 Task: Change color 1 to green from custom styles.
Action: Mouse moved to (179, 116)
Screenshot: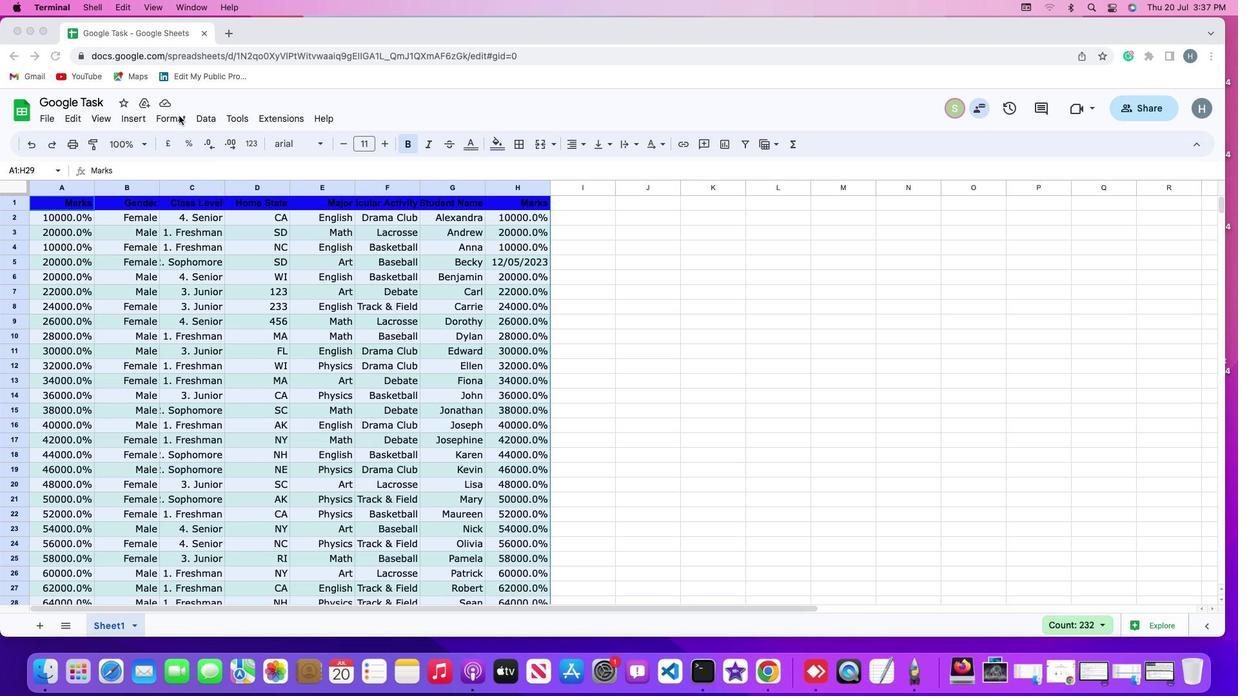 
Action: Mouse pressed left at (179, 116)
Screenshot: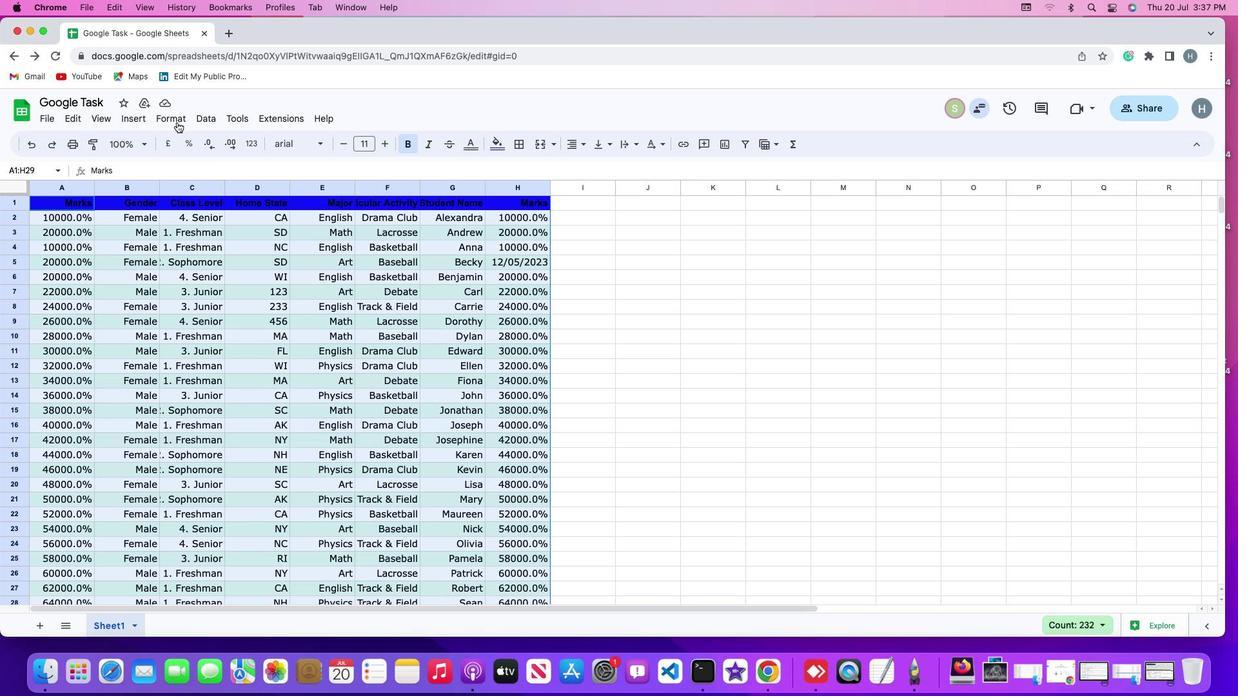
Action: Mouse moved to (174, 118)
Screenshot: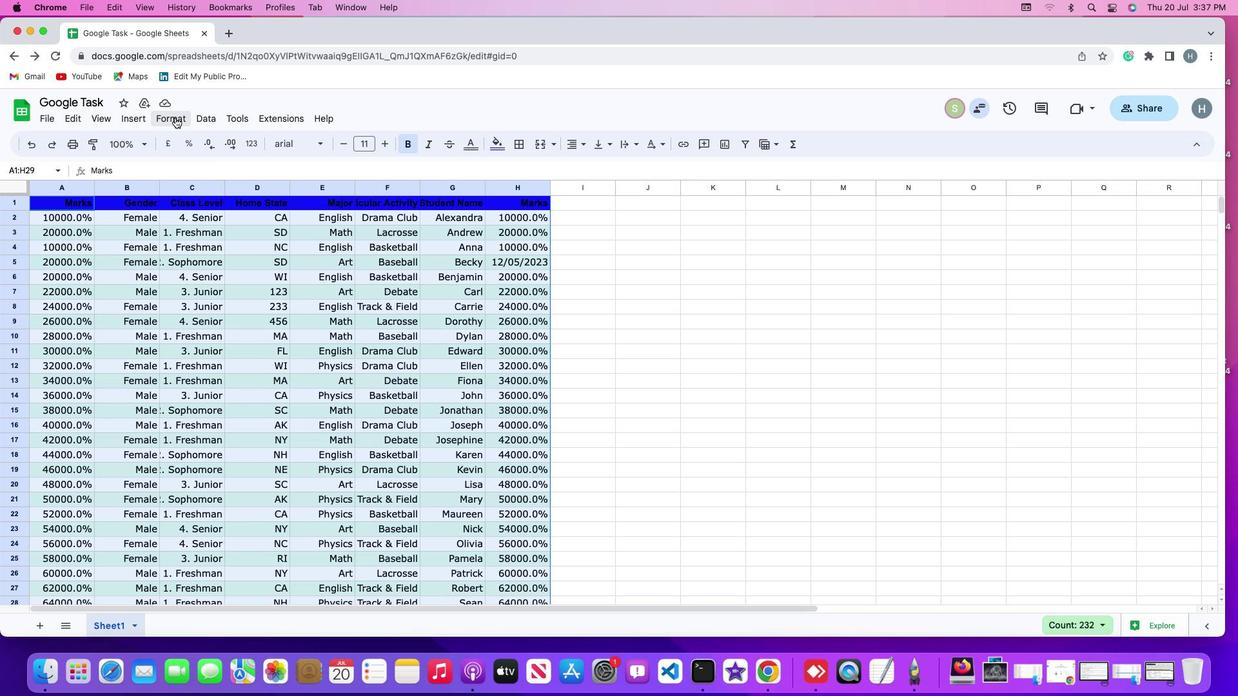
Action: Mouse pressed left at (174, 118)
Screenshot: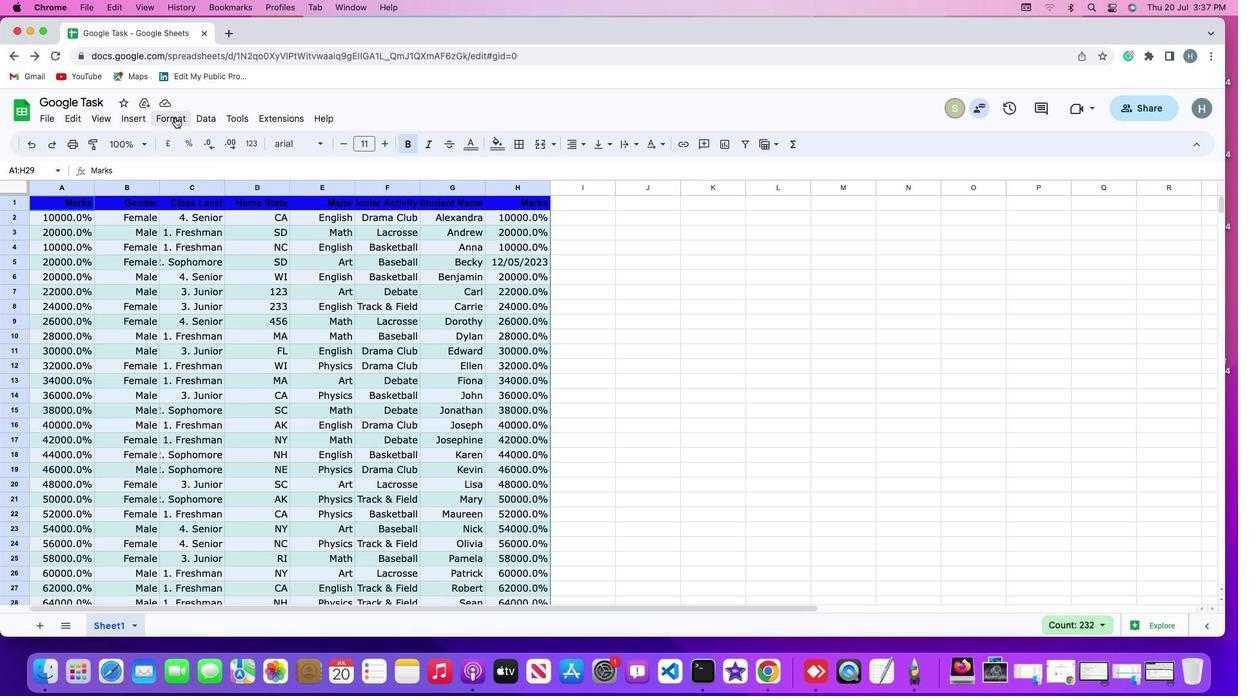 
Action: Mouse moved to (170, 359)
Screenshot: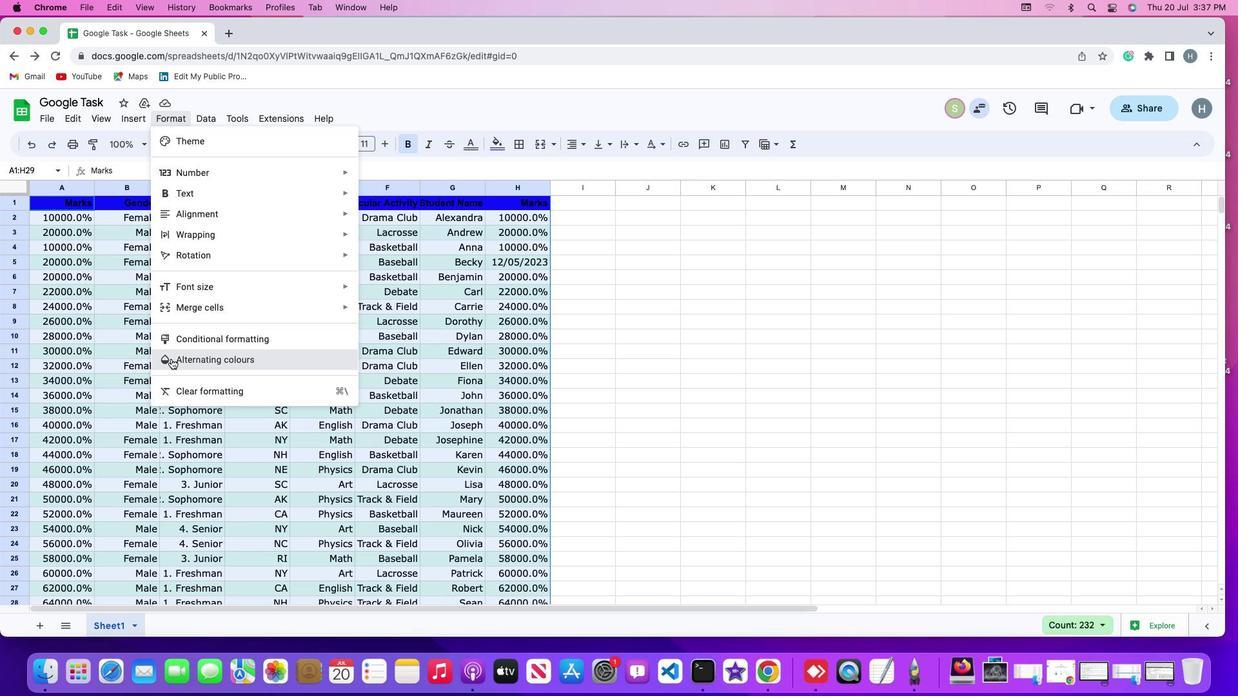 
Action: Mouse pressed left at (170, 359)
Screenshot: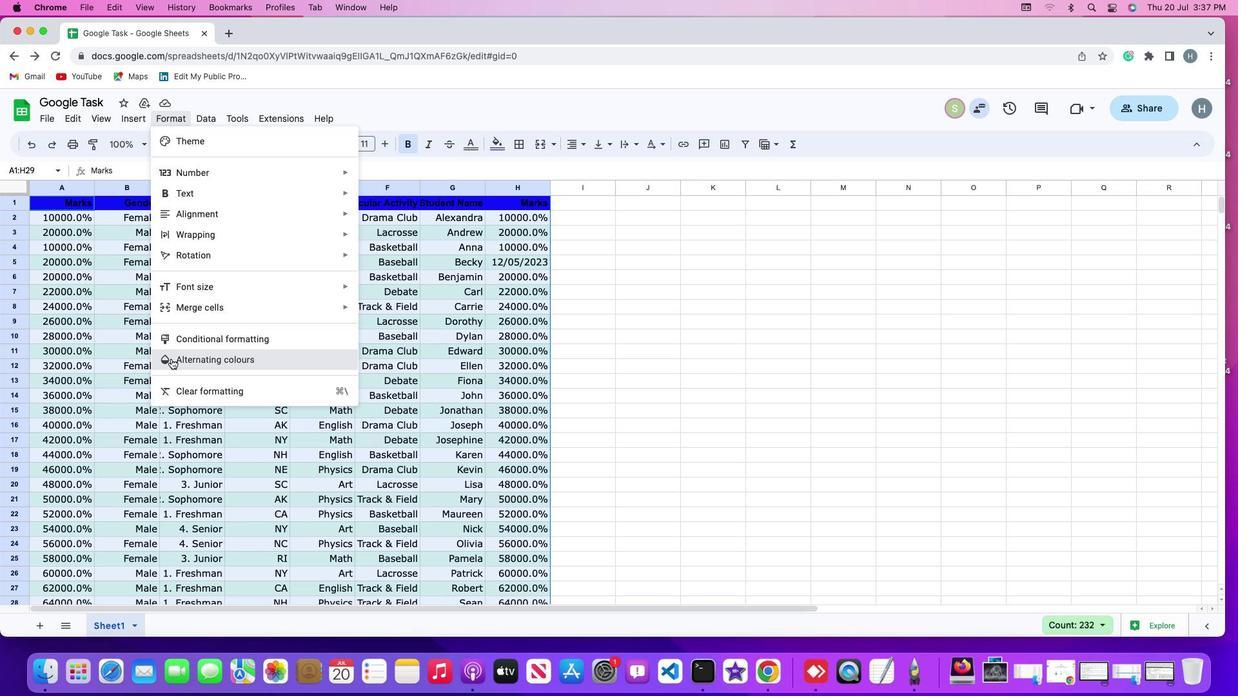 
Action: Mouse moved to (1153, 454)
Screenshot: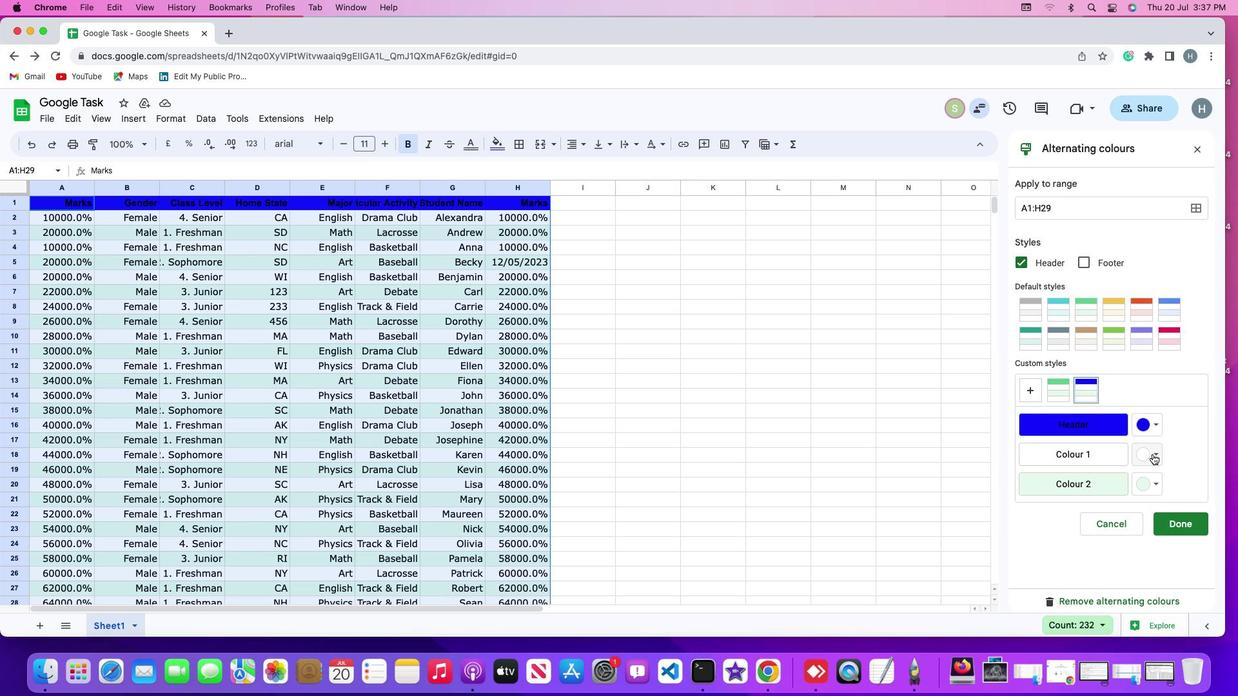 
Action: Mouse pressed left at (1153, 454)
Screenshot: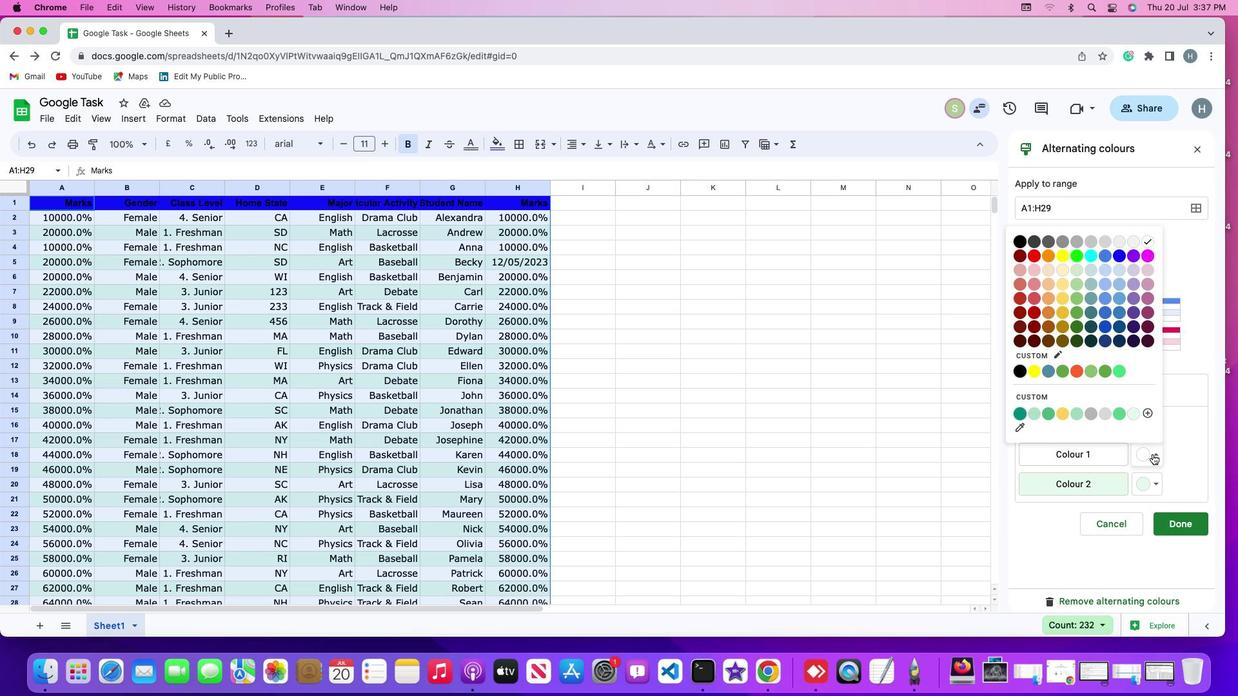 
Action: Mouse moved to (1073, 258)
Screenshot: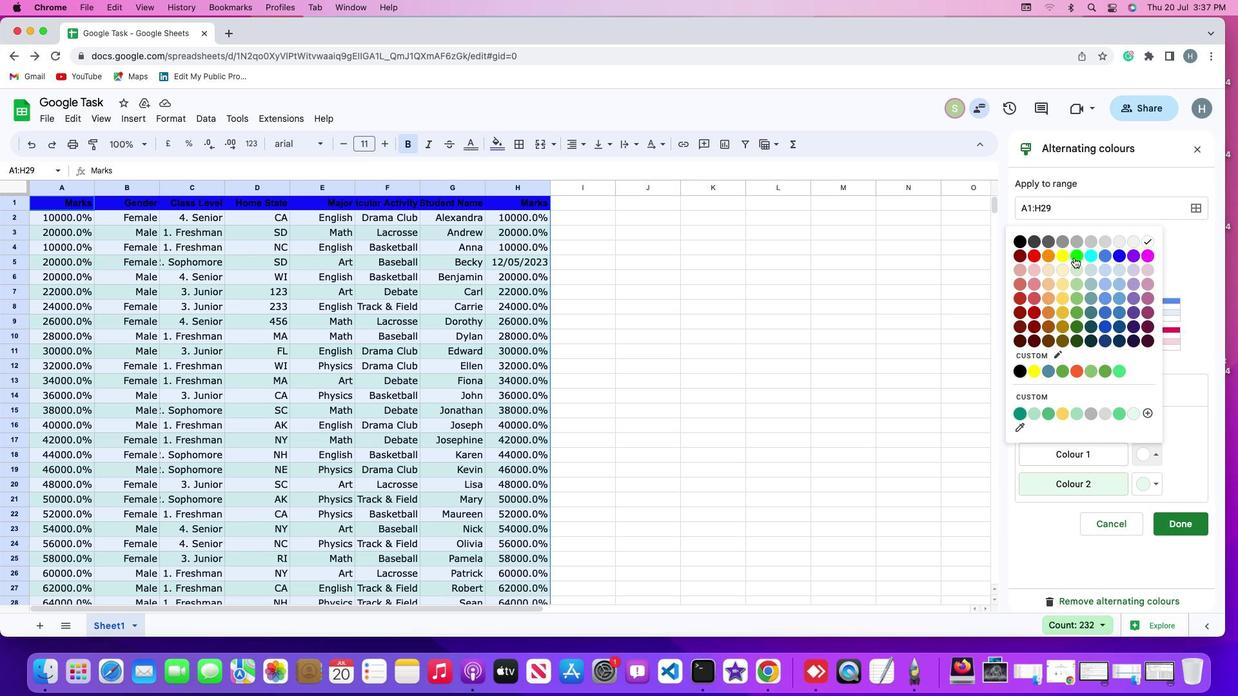 
Action: Mouse pressed left at (1073, 258)
Screenshot: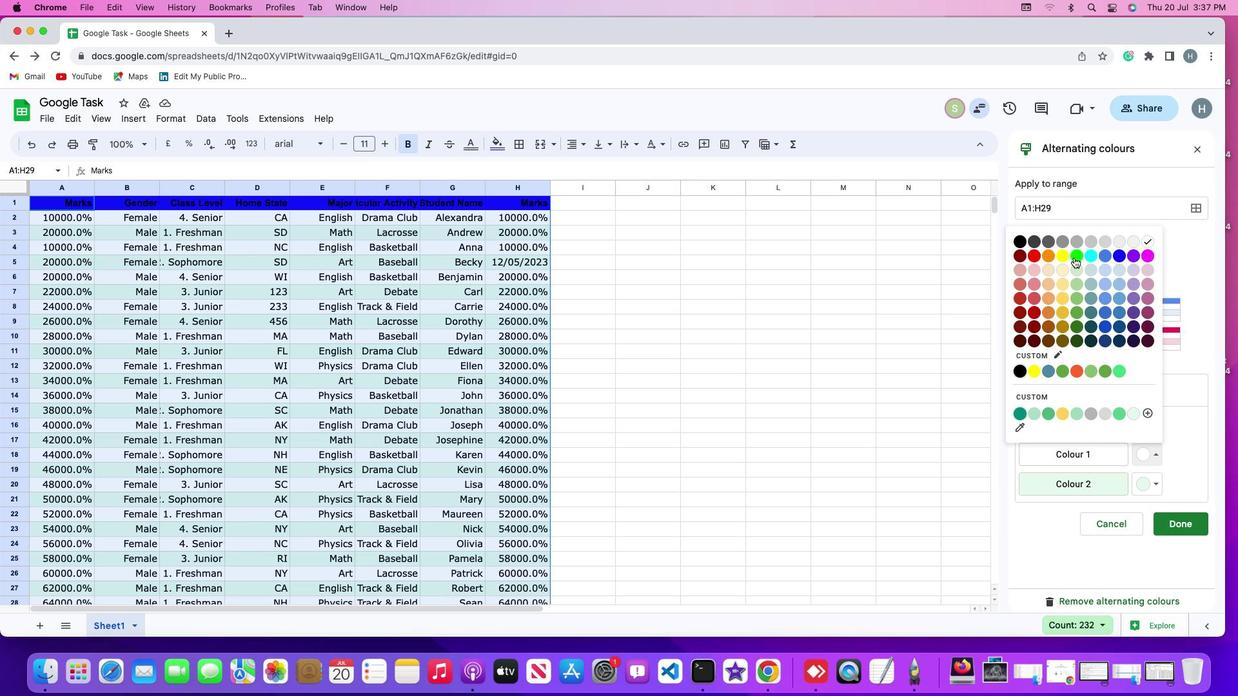
Action: Mouse moved to (863, 359)
Screenshot: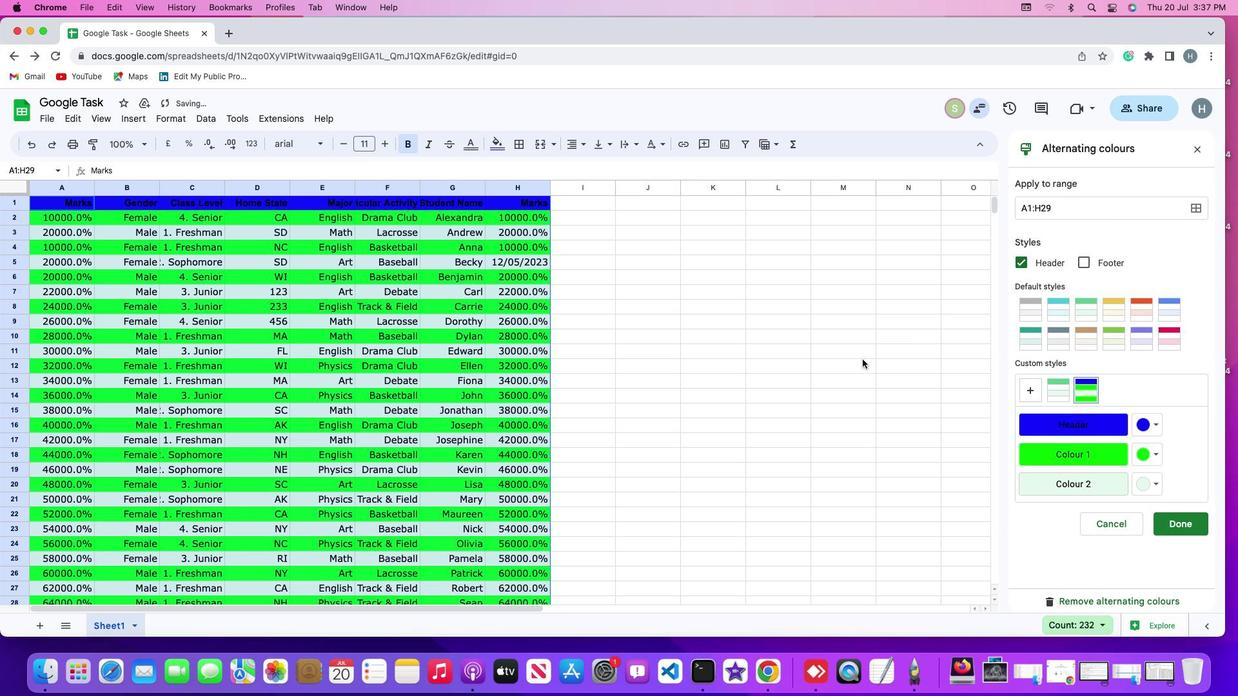
